 Task: Create a new field with title Stage a blank project AgileJet with field type as Single-select and options as Not Started, In Progress and Complete
Action: Mouse moved to (63, 263)
Screenshot: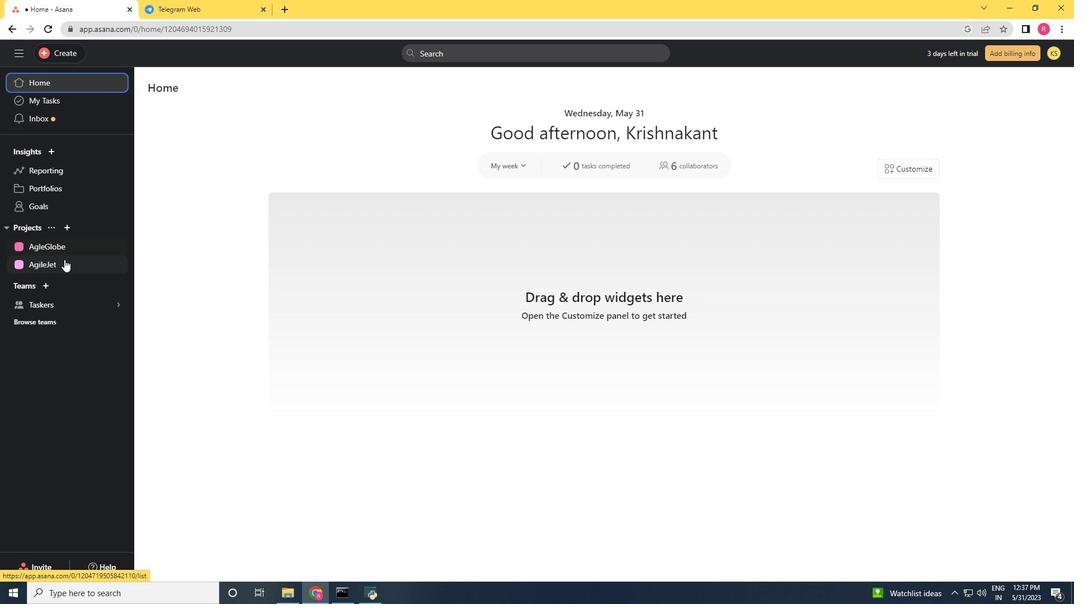 
Action: Mouse pressed left at (63, 263)
Screenshot: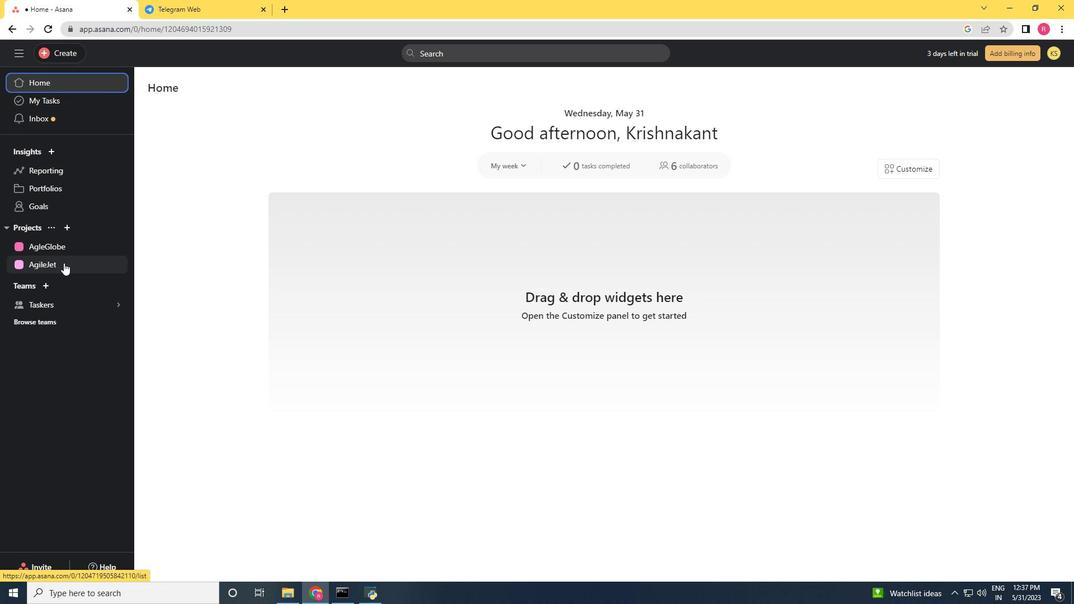 
Action: Mouse moved to (1026, 89)
Screenshot: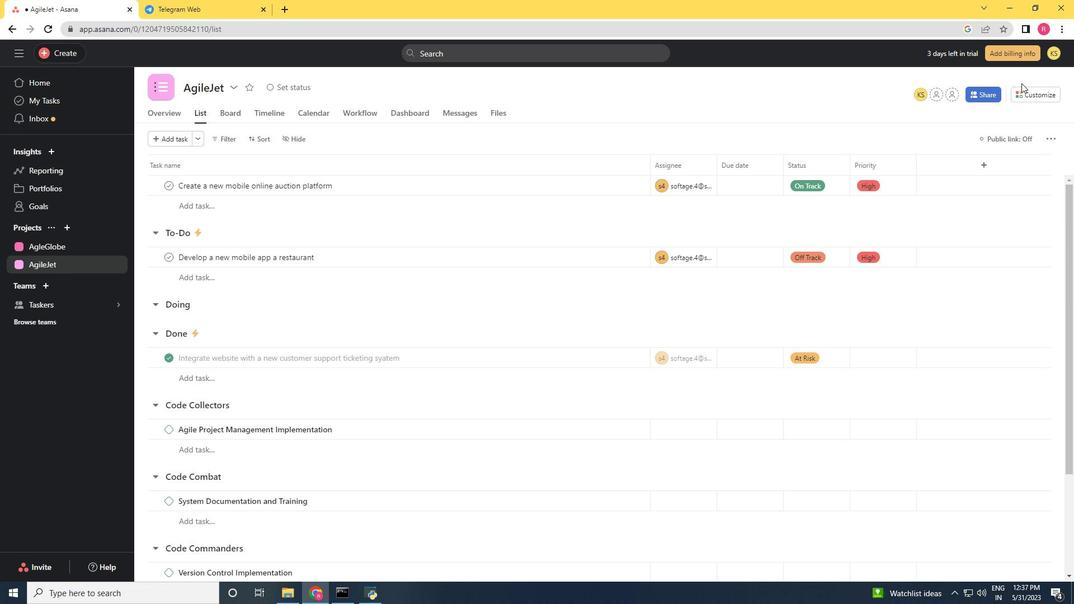 
Action: Mouse pressed left at (1026, 89)
Screenshot: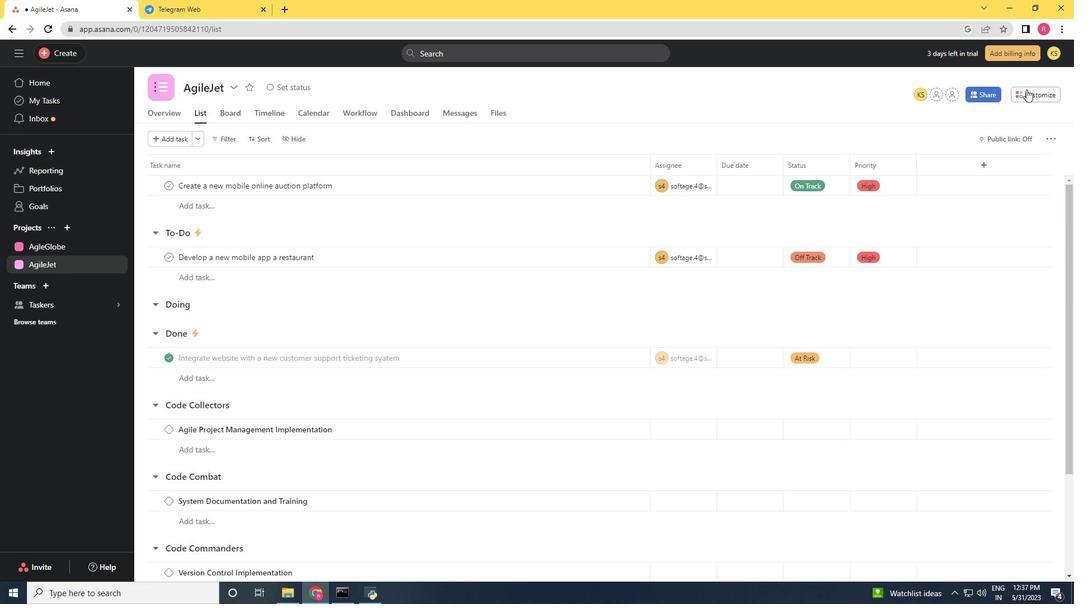 
Action: Mouse moved to (926, 227)
Screenshot: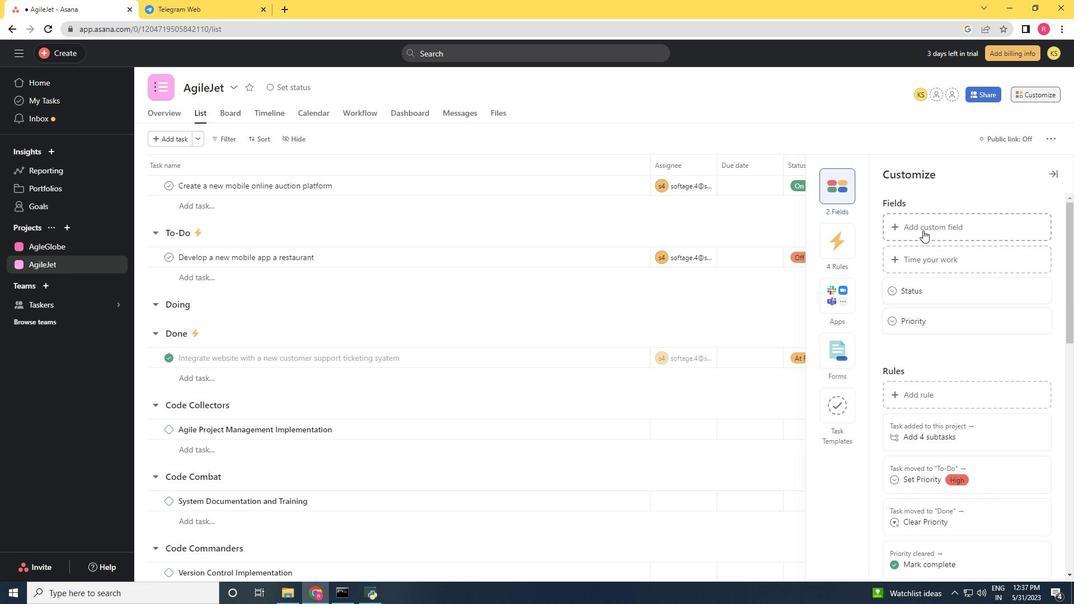 
Action: Mouse pressed left at (926, 227)
Screenshot: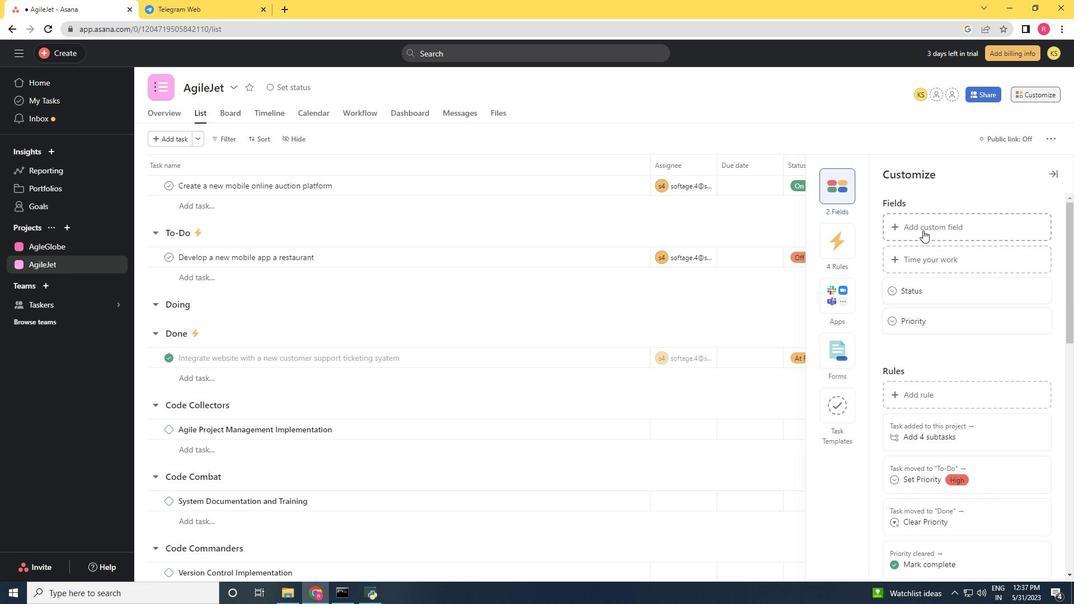 
Action: Mouse moved to (847, 266)
Screenshot: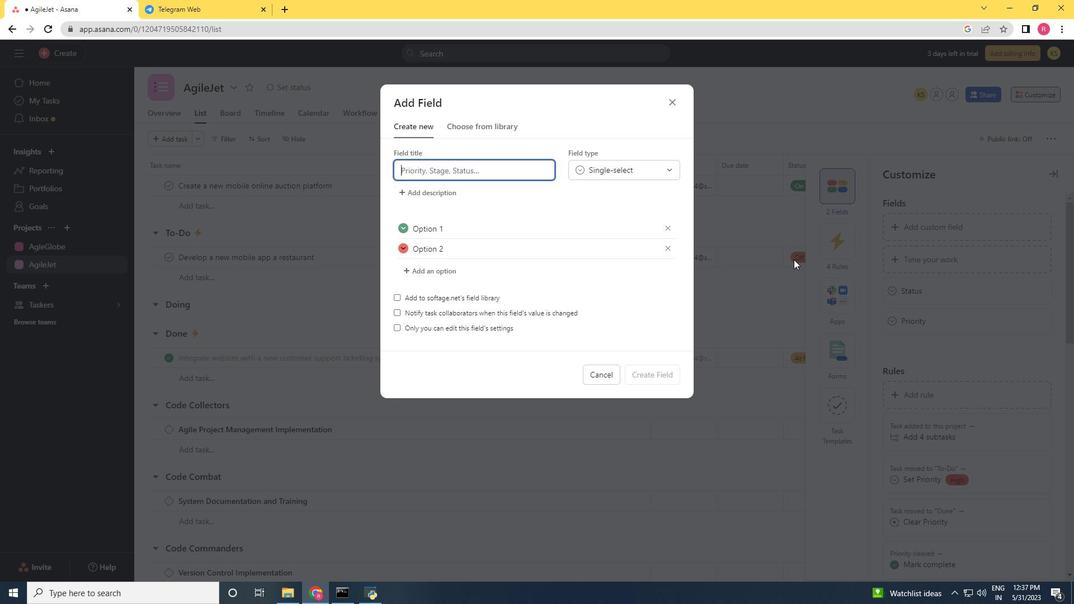 
Action: Key pressed <Key.shift>Stage
Screenshot: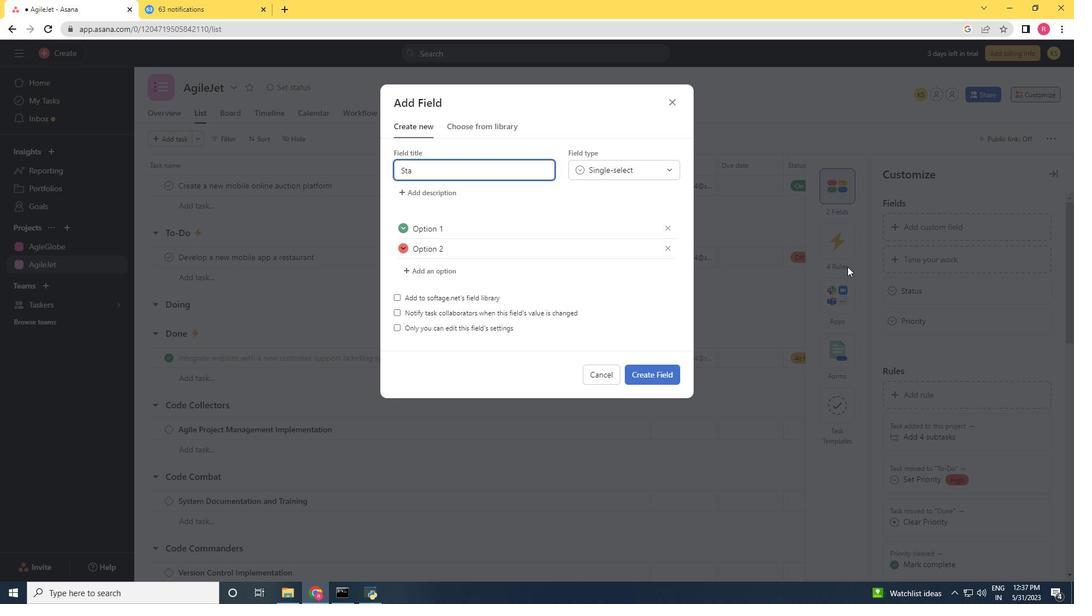 
Action: Mouse moved to (467, 227)
Screenshot: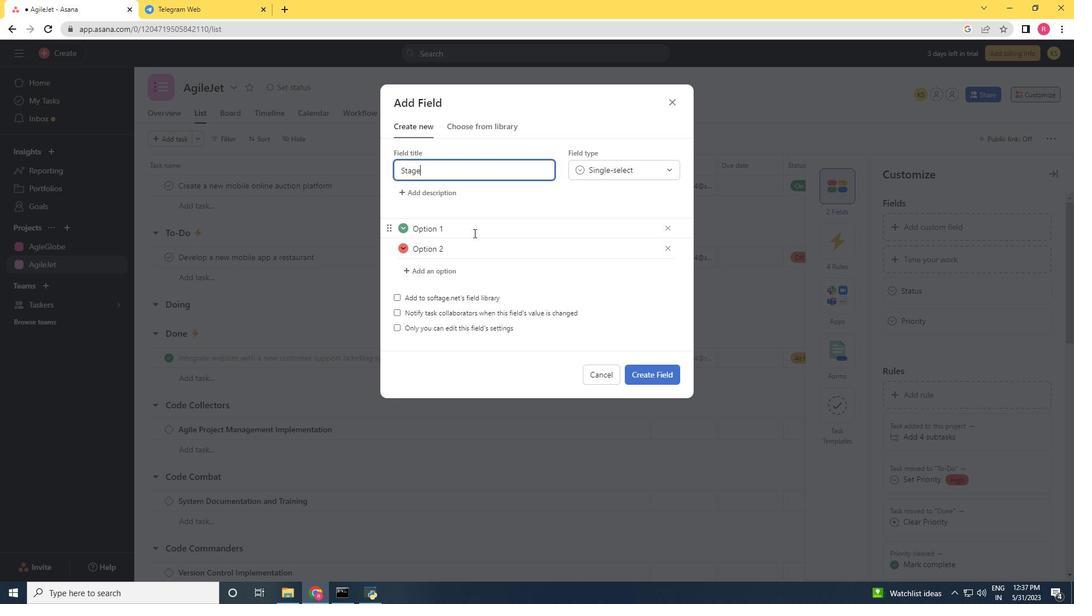 
Action: Mouse pressed left at (467, 227)
Screenshot: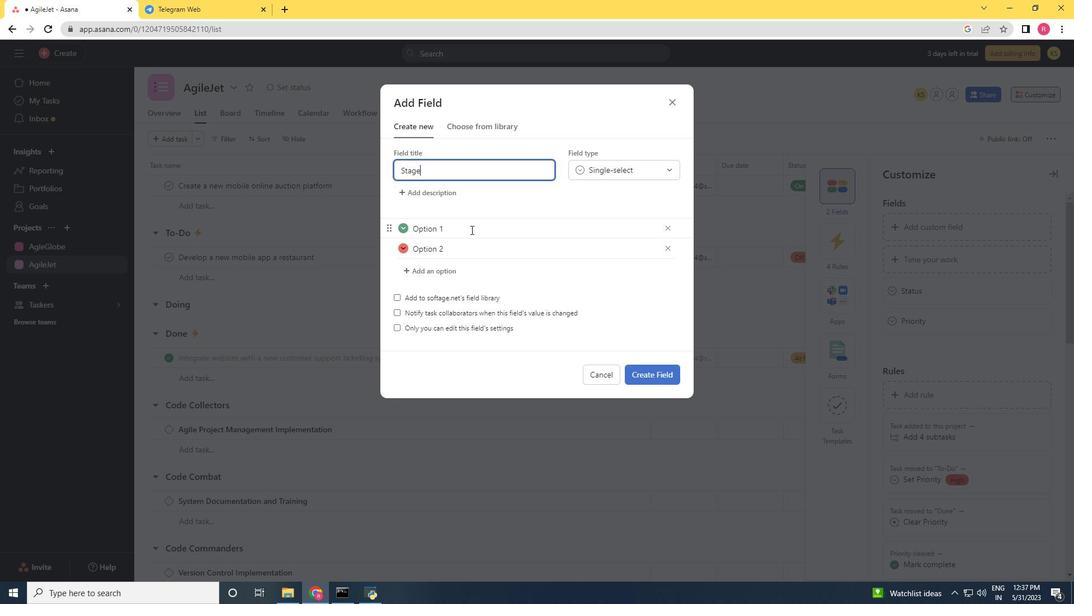 
Action: Key pressed <Key.backspace><Key.backspace><Key.backspace><Key.backspace><Key.backspace><Key.backspace><Key.backspace><Key.backspace><Key.shift><Key.shift><Key.shift><Key.shift><Key.shift><Key.shift><Key.shift><Key.shift><Key.shift><Key.shift><Key.shift><Key.shift><Key.shift><Key.shift><Key.shift><Key.shift><Key.shift><Key.shift><Key.shift><Key.shift><Key.shift><Key.shift><Key.shift><Key.shift><Key.shift><Key.shift><Key.shift><Key.shift><Key.shift><Key.shift><Key.shift><Key.shift><Key.shift><Key.shift><Key.shift><Key.shift><Key.shift><Key.shift><Key.shift><Key.shift><Key.shift><Key.shift><Key.shift><Key.shift><Key.shift><Key.shift><Key.shift><Key.shift><Key.shift><Key.shift><Key.shift><Key.shift><Key.shift><Key.shift><Key.shift><Key.shift><Key.shift><Key.shift><Key.shift><Key.shift><Key.shift><Key.shift><Key.shift><Key.shift><Key.shift><Key.shift><Key.shift><Key.shift><Key.shift><Key.shift><Key.shift><Key.shift><Key.shift>Not<Key.space><Key.shift>Stsrted<Key.space><Key.backspace><Key.backspace><Key.backspace><Key.backspace><Key.backspace><Key.backspace>arted<Key.enter><Key.shift>IN<Key.backspace>n<Key.space><Key.shift>Progress<Key.enter><Key.shift><Key.shift>Compelete
Screenshot: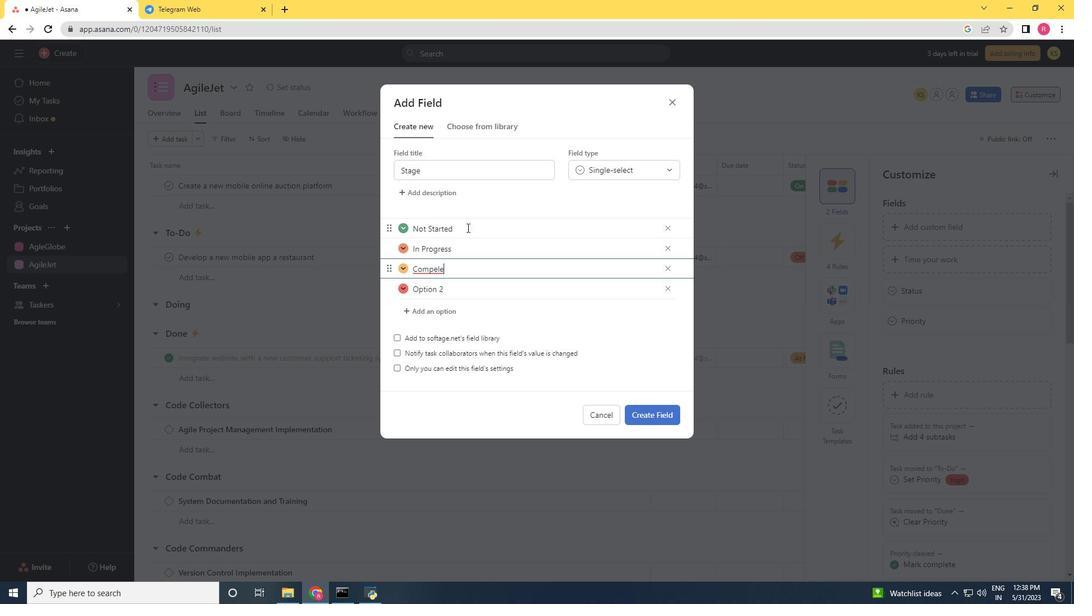 
Action: Mouse moved to (468, 231)
Screenshot: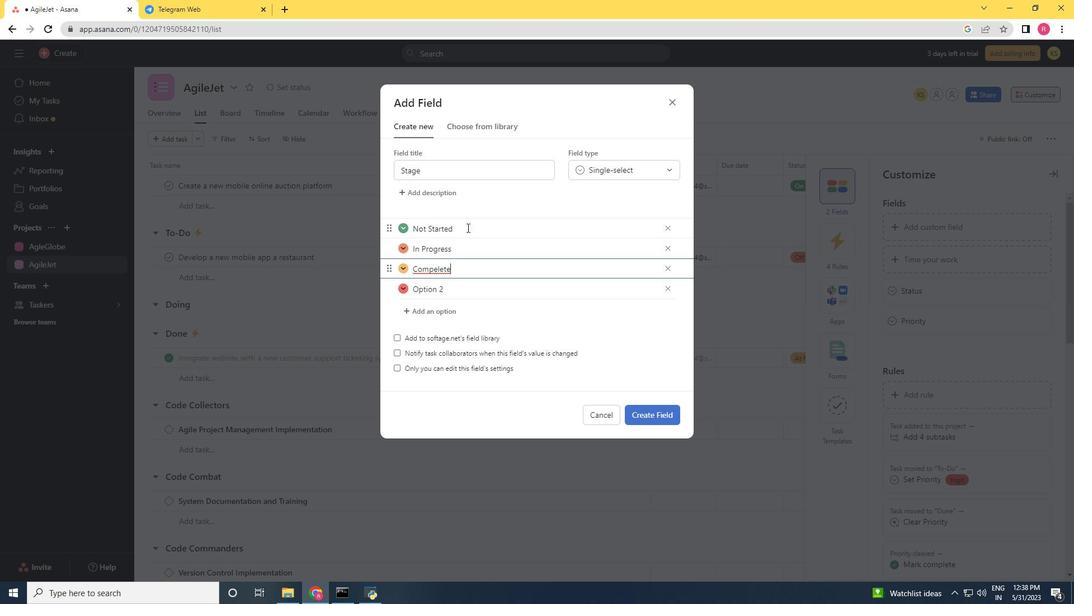
Action: Key pressed <Key.backspace><Key.backspace><Key.backspace><Key.backspace><Key.backspace>lete
Screenshot: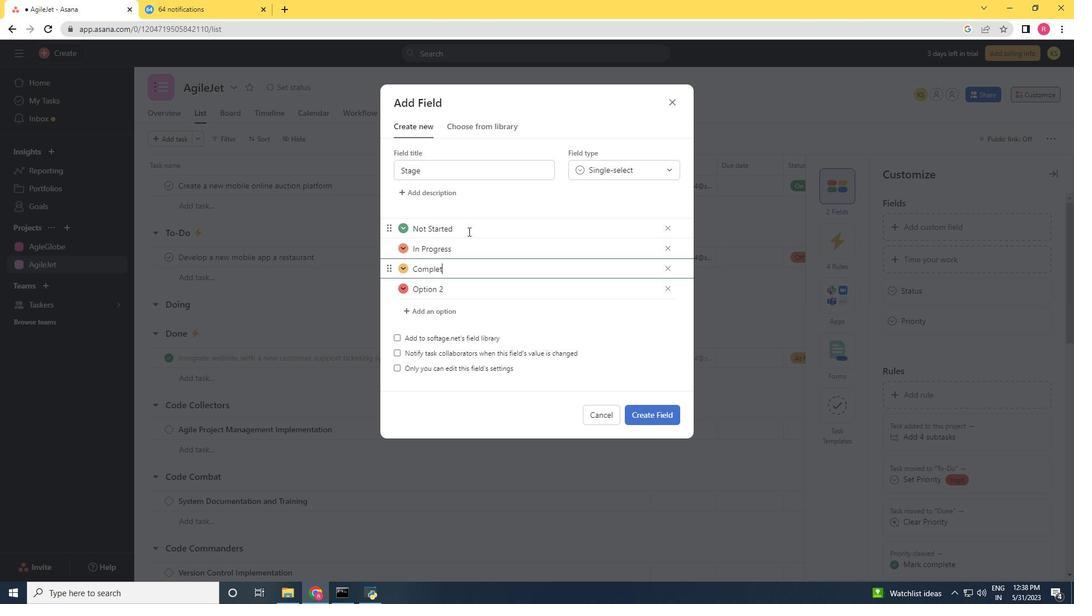 
Action: Mouse moved to (672, 291)
Screenshot: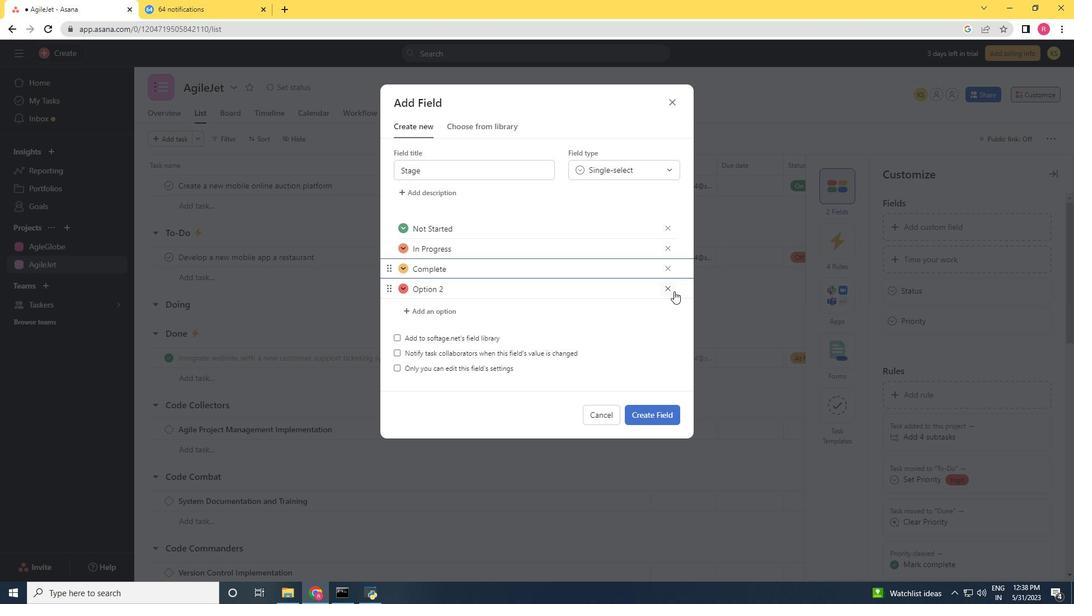 
Action: Mouse pressed left at (672, 291)
Screenshot: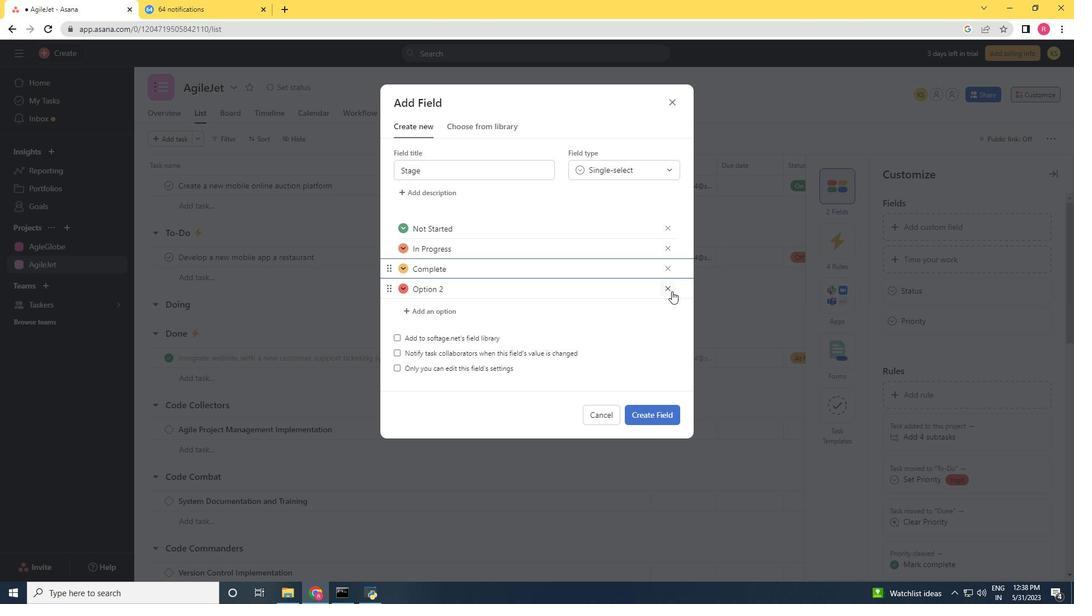 
Action: Mouse moved to (650, 390)
Screenshot: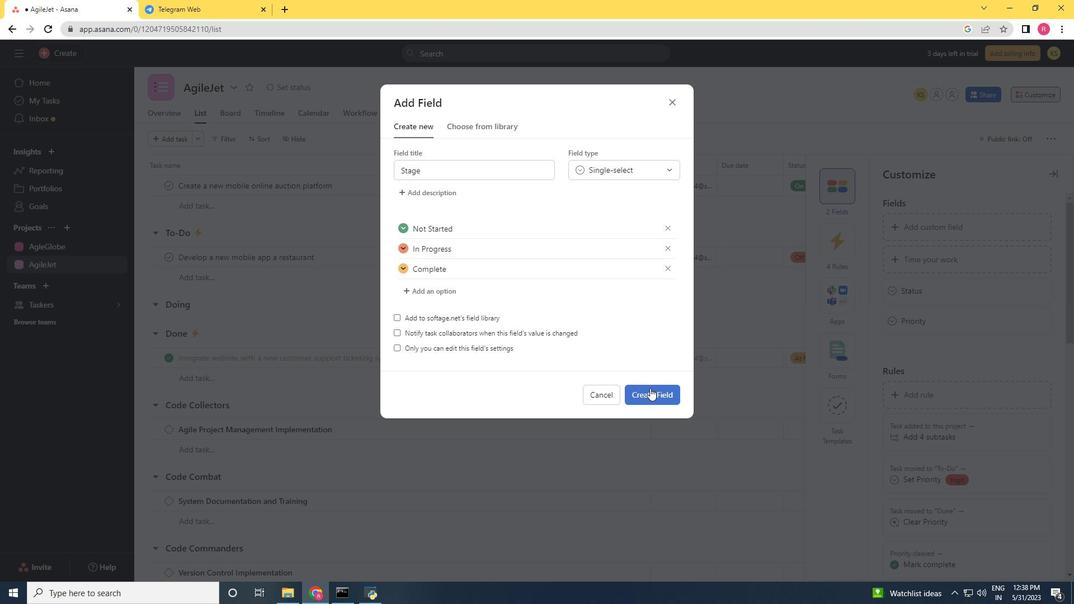 
Action: Mouse pressed left at (650, 390)
Screenshot: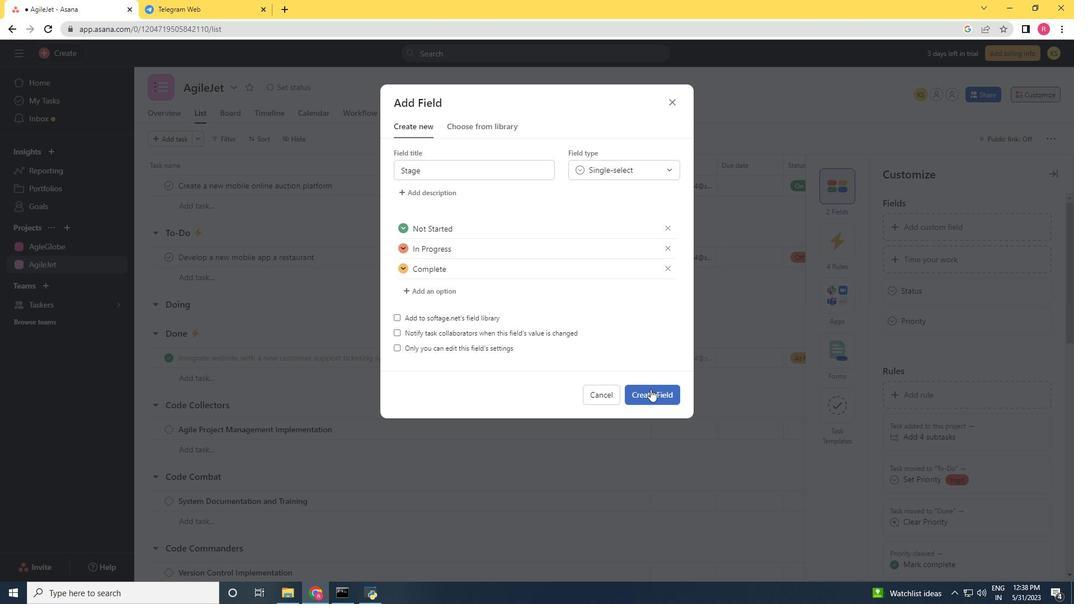 
